 Task: Launch the data import wizard
Action: Mouse moved to (150, 159)
Screenshot: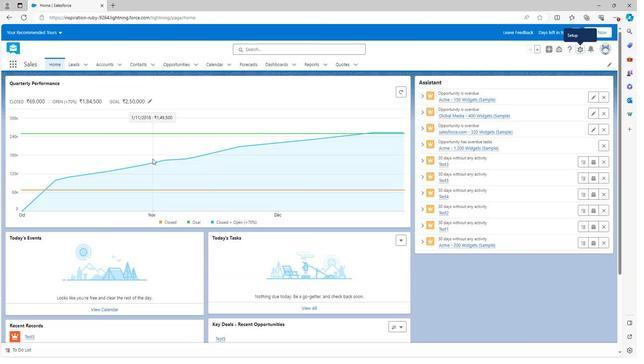 
Action: Mouse scrolled (150, 159) with delta (0, 0)
Screenshot: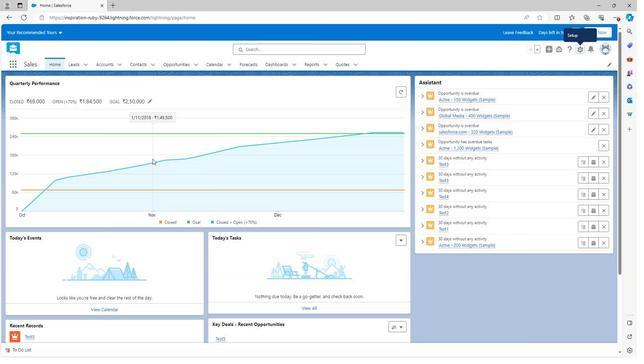 
Action: Mouse moved to (150, 159)
Screenshot: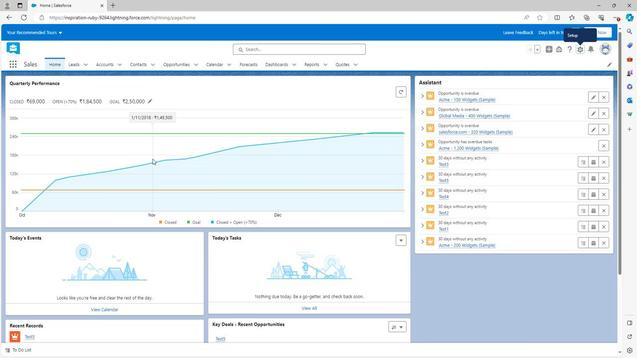 
Action: Mouse scrolled (150, 159) with delta (0, 0)
Screenshot: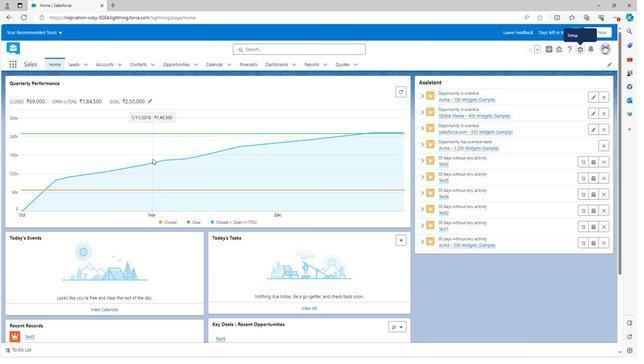 
Action: Mouse moved to (150, 160)
Screenshot: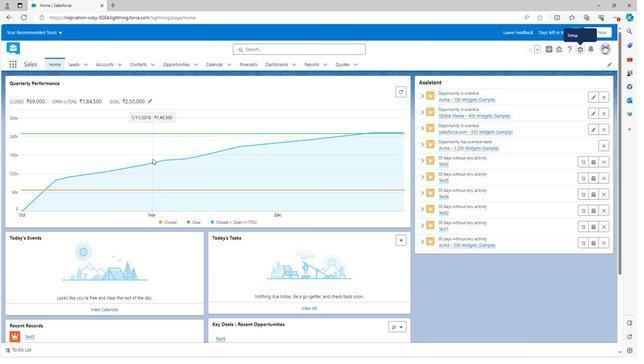 
Action: Mouse scrolled (150, 159) with delta (0, 0)
Screenshot: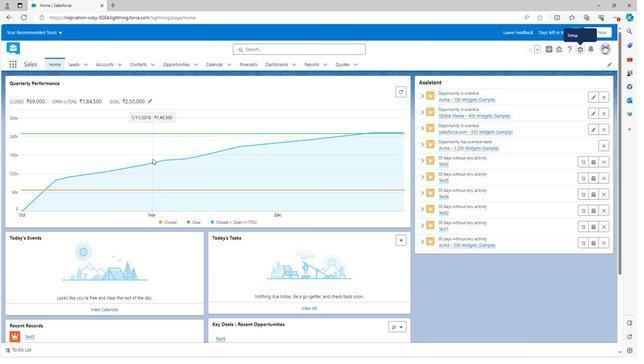 
Action: Mouse scrolled (150, 159) with delta (0, 0)
Screenshot: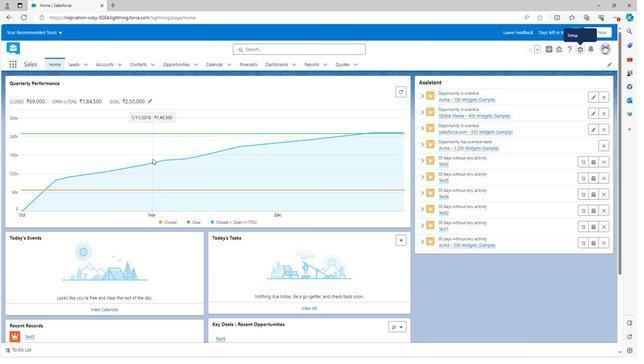 
Action: Mouse moved to (150, 160)
Screenshot: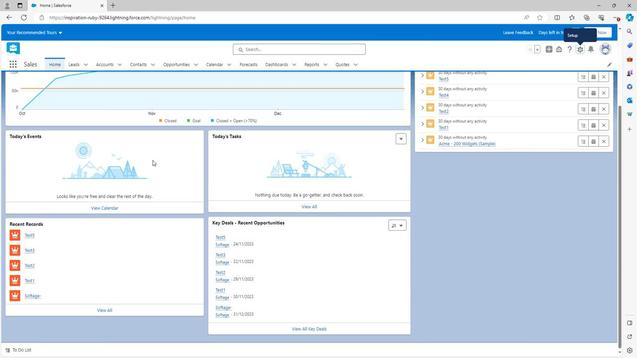 
Action: Mouse scrolled (150, 160) with delta (0, 0)
Screenshot: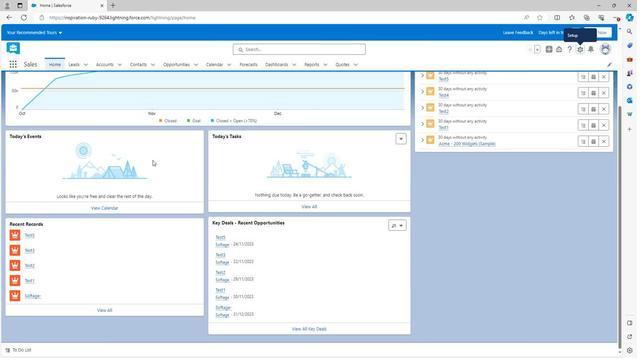 
Action: Mouse scrolled (150, 160) with delta (0, 0)
Screenshot: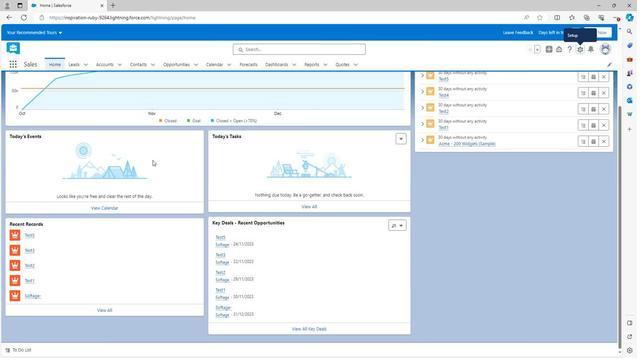 
Action: Mouse scrolled (150, 160) with delta (0, 0)
Screenshot: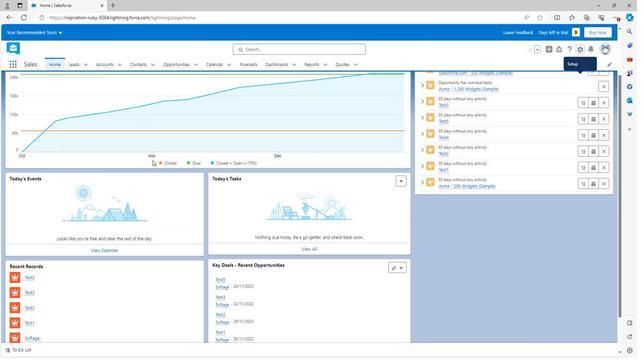 
Action: Mouse scrolled (150, 160) with delta (0, 0)
Screenshot: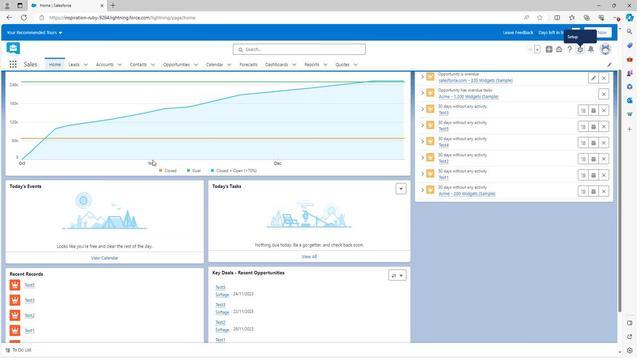 
Action: Mouse moved to (580, 48)
Screenshot: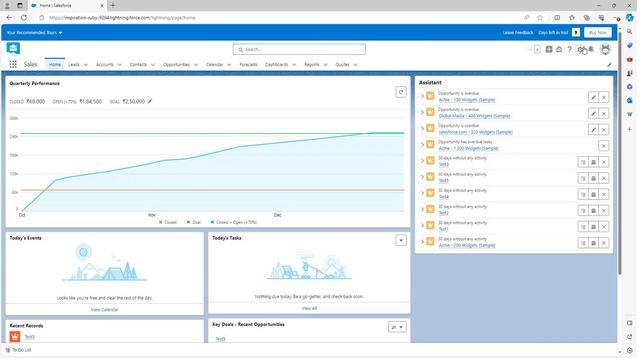
Action: Mouse pressed left at (580, 48)
Screenshot: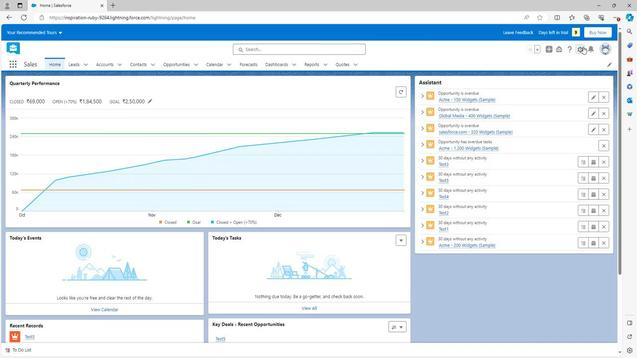 
Action: Mouse moved to (551, 68)
Screenshot: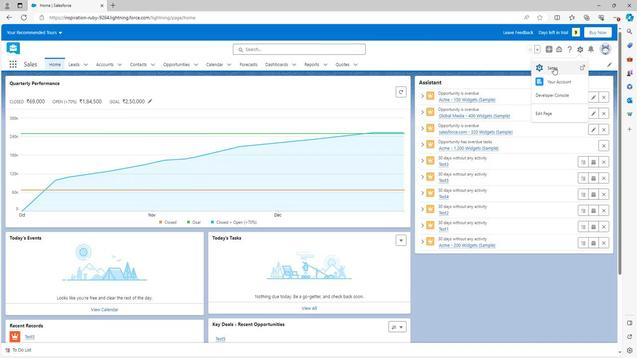 
Action: Mouse pressed left at (551, 68)
Screenshot: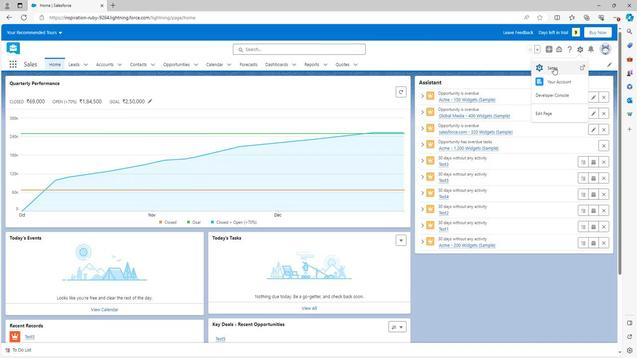 
Action: Mouse moved to (9, 290)
Screenshot: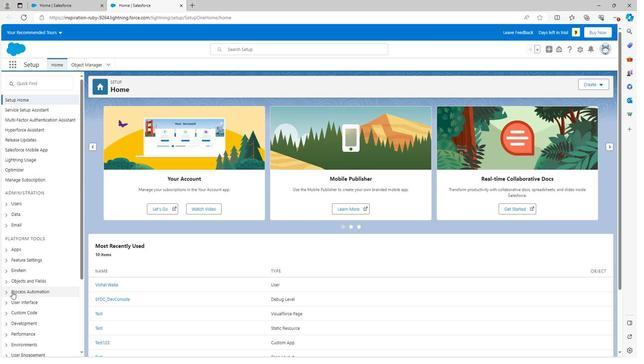 
Action: Mouse scrolled (9, 290) with delta (0, 0)
Screenshot: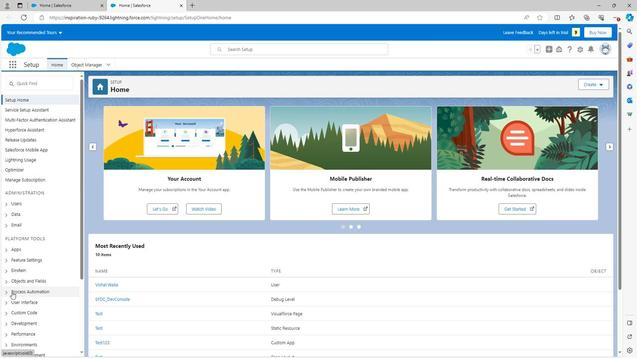 
Action: Mouse moved to (10, 290)
Screenshot: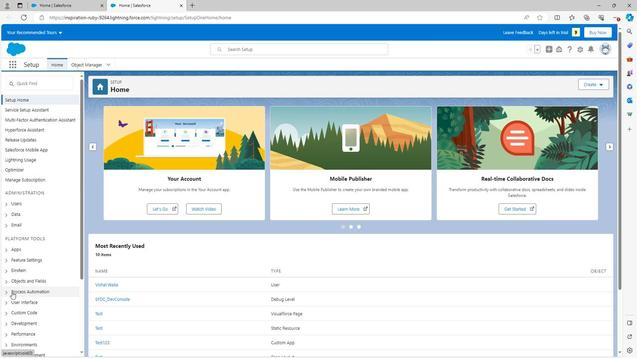 
Action: Mouse scrolled (10, 290) with delta (0, 0)
Screenshot: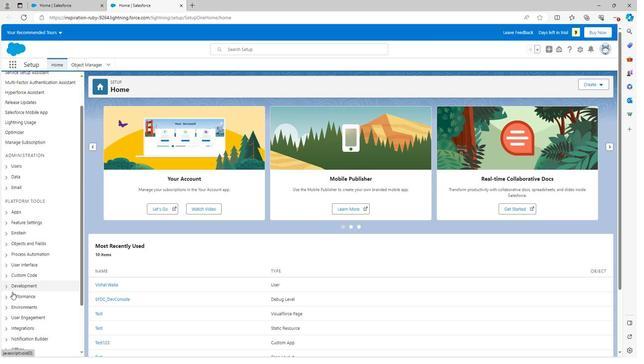 
Action: Mouse scrolled (10, 290) with delta (0, 0)
Screenshot: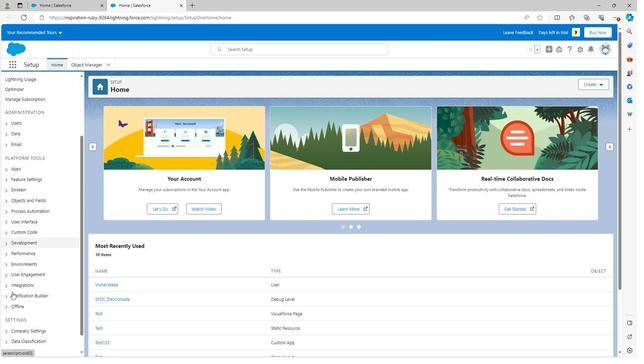 
Action: Mouse moved to (2, 265)
Screenshot: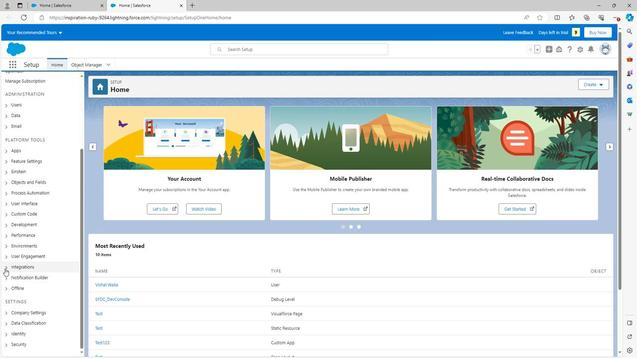 
Action: Mouse pressed left at (2, 265)
Screenshot: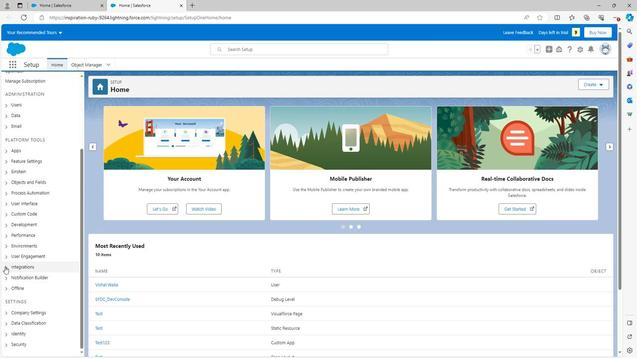 
Action: Mouse moved to (34, 297)
Screenshot: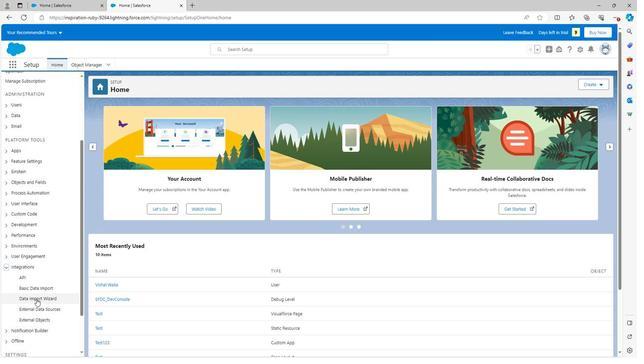 
Action: Mouse pressed left at (34, 297)
Screenshot: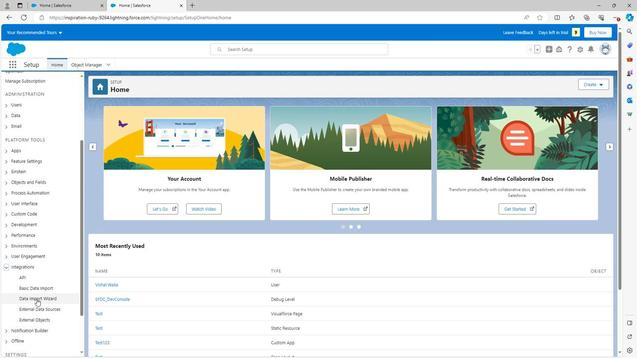 
Action: Mouse moved to (183, 207)
Screenshot: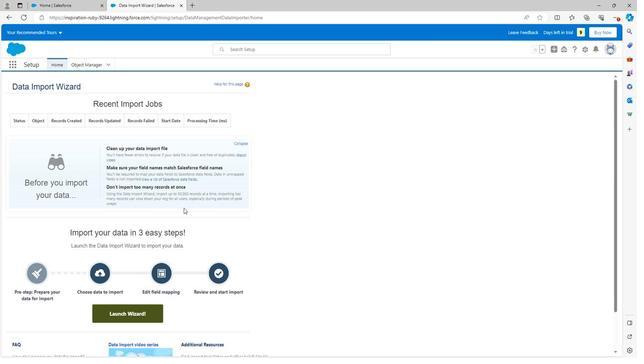 
Action: Mouse scrolled (183, 207) with delta (0, 0)
Screenshot: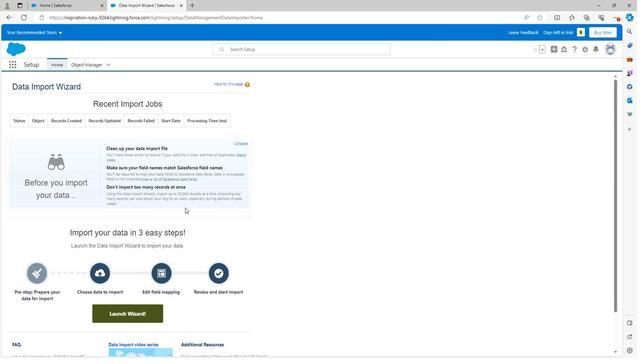 
Action: Mouse scrolled (183, 207) with delta (0, 0)
Screenshot: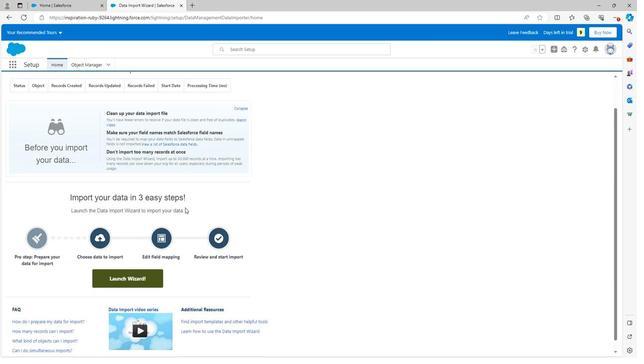 
Action: Mouse moved to (114, 271)
Screenshot: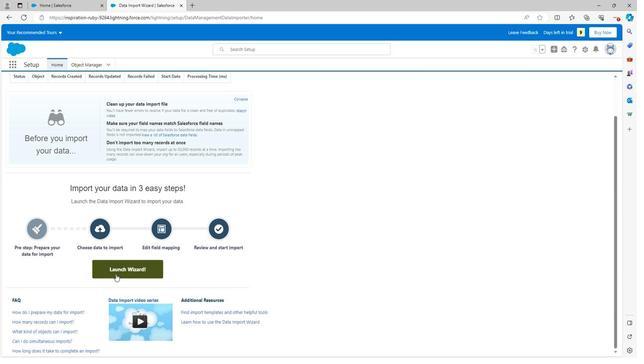 
Action: Mouse pressed left at (114, 271)
Screenshot: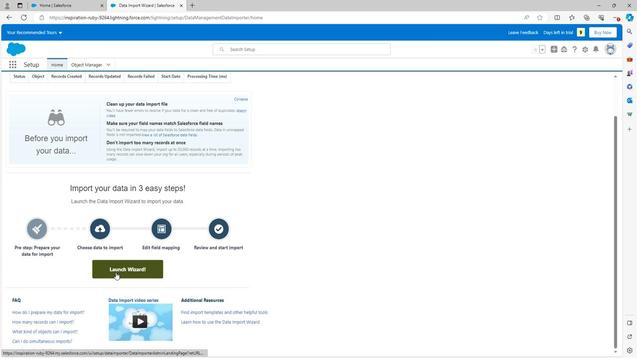 
Action: Mouse moved to (182, 193)
Screenshot: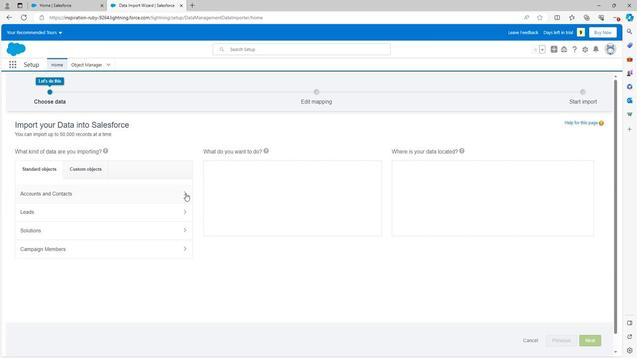 
Action: Mouse pressed left at (182, 193)
Screenshot: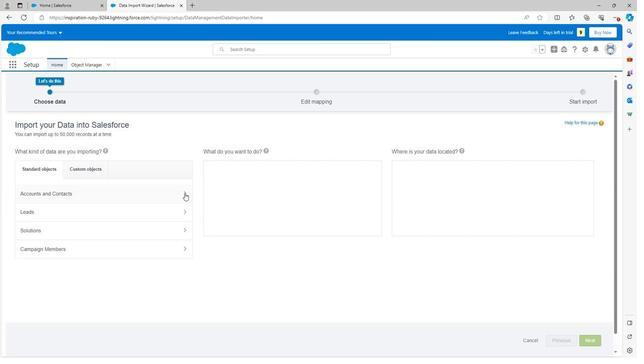 
Action: Mouse moved to (182, 193)
Screenshot: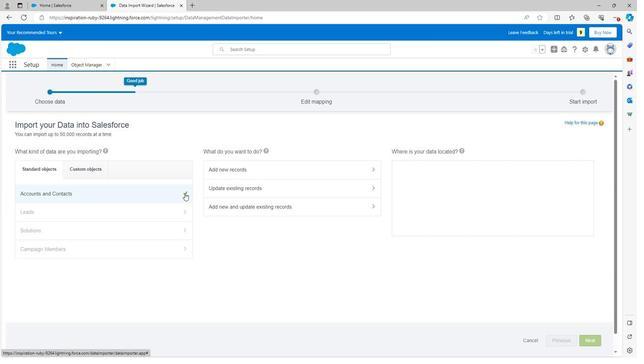 
Action: Mouse pressed left at (182, 193)
Screenshot: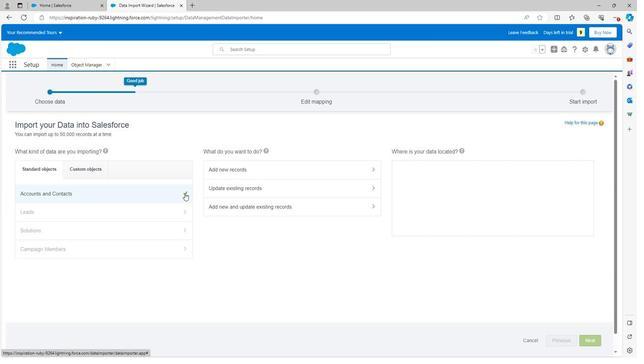 
Action: Mouse moved to (181, 211)
Screenshot: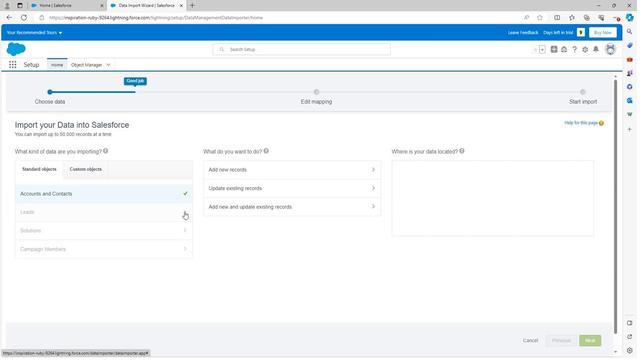 
Action: Mouse pressed left at (181, 211)
Screenshot: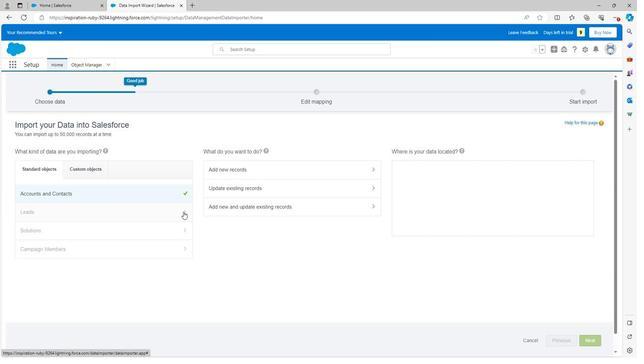 
Action: Mouse moved to (182, 231)
Screenshot: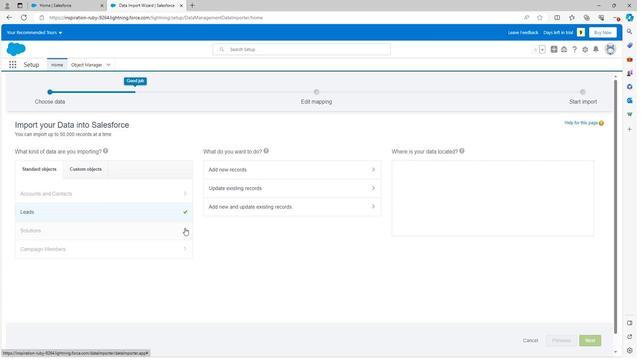 
Action: Mouse pressed left at (182, 231)
Screenshot: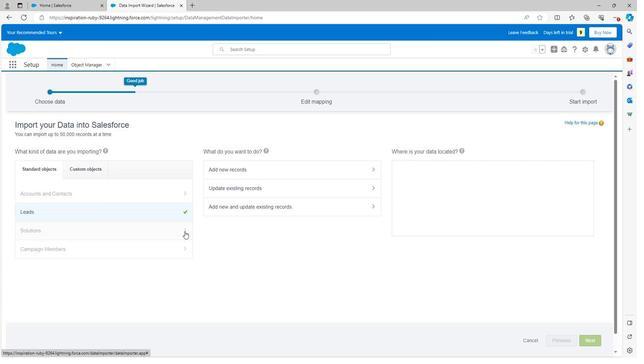 
Action: Mouse moved to (366, 169)
Screenshot: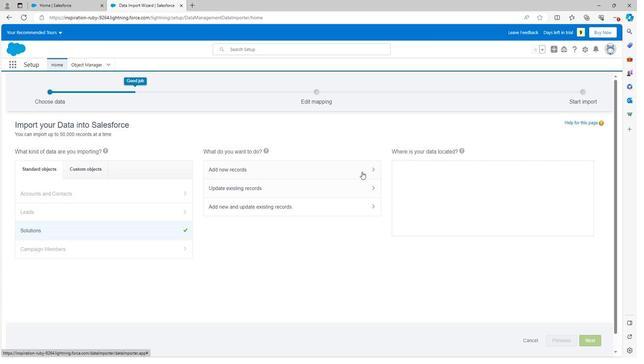 
Action: Mouse pressed left at (366, 169)
Screenshot: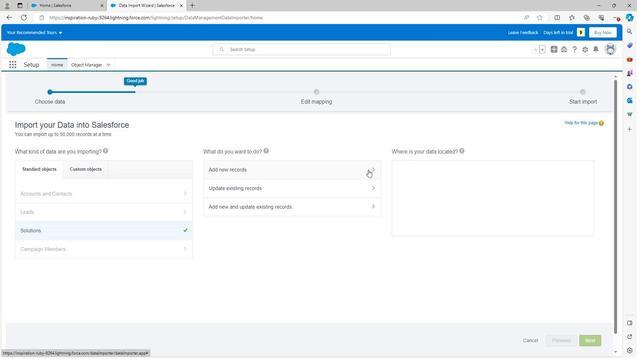 
Action: Mouse moved to (358, 196)
Screenshot: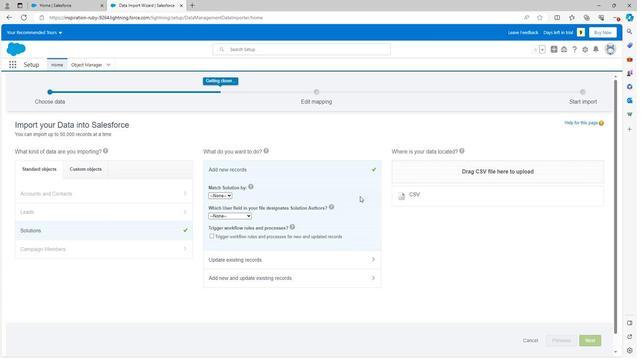 
